 Task: Add 'mark.smith@softage.net' to the Safe Senders list in Outlook.
Action: Mouse moved to (118, 81)
Screenshot: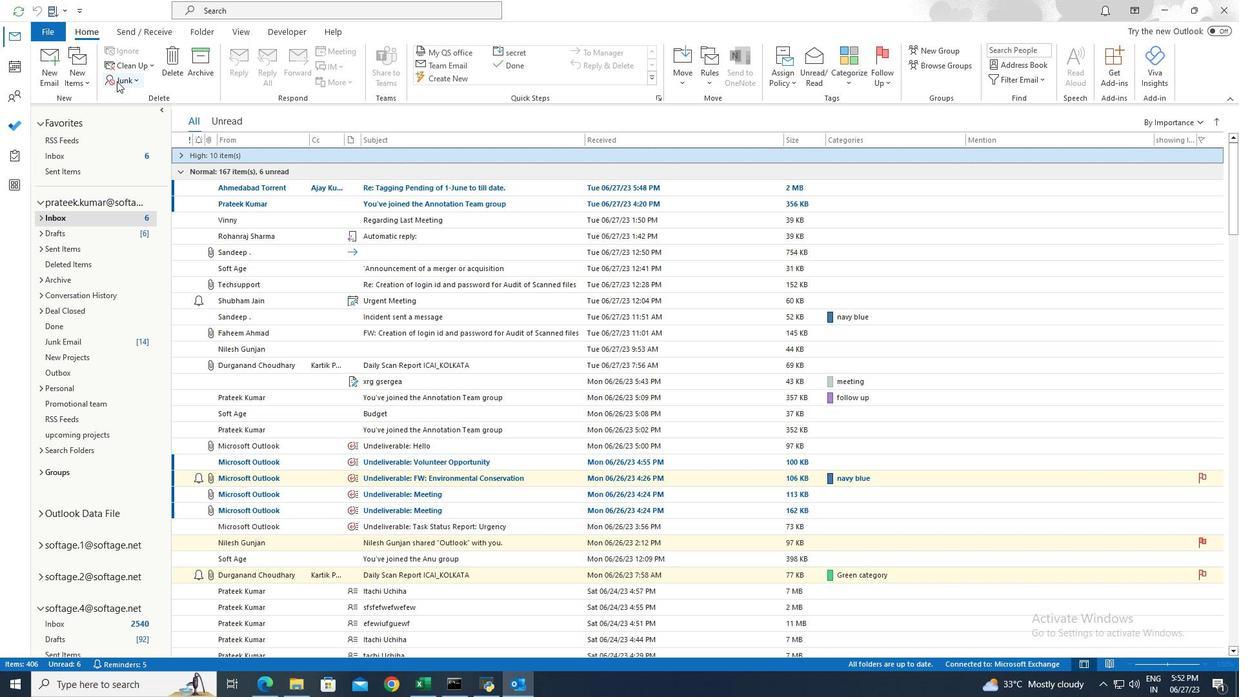 
Action: Mouse pressed left at (118, 81)
Screenshot: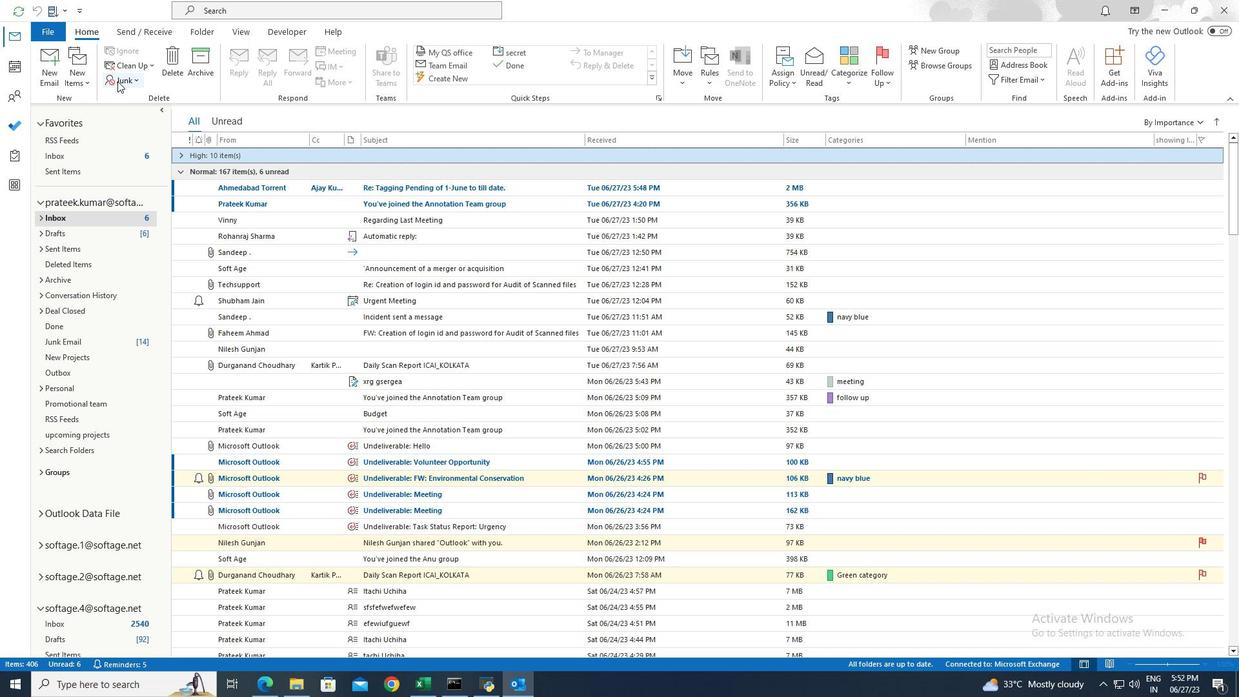 
Action: Mouse moved to (132, 192)
Screenshot: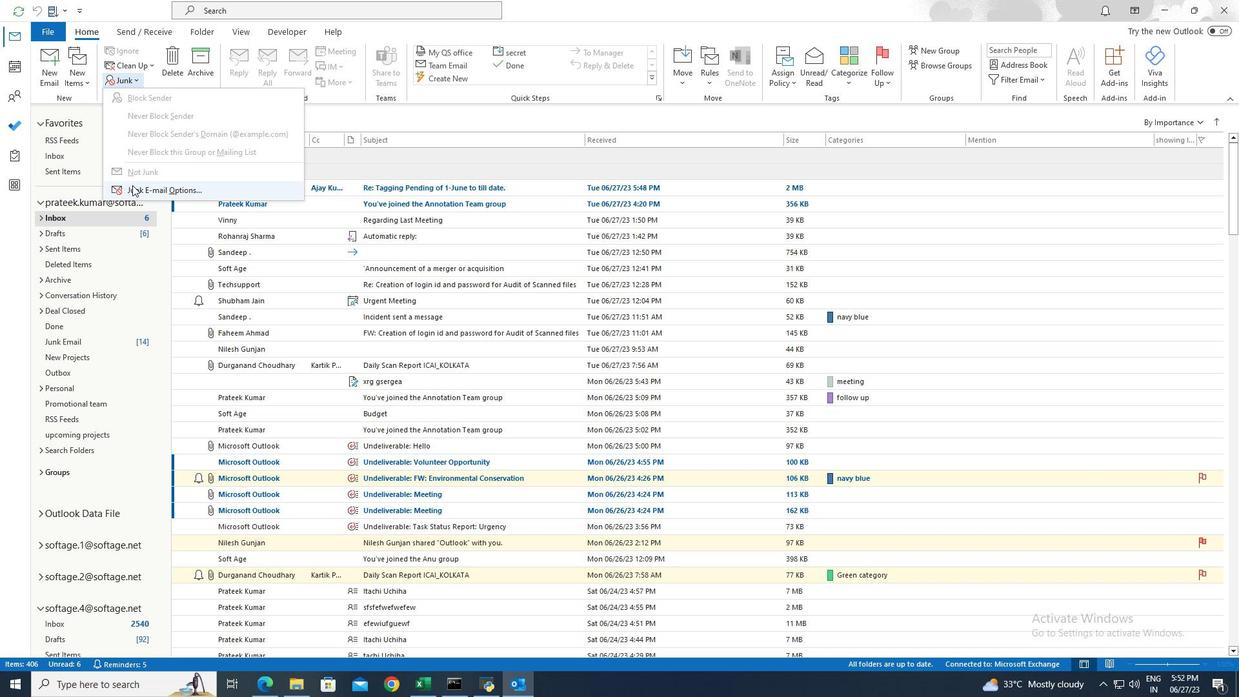 
Action: Mouse pressed left at (132, 192)
Screenshot: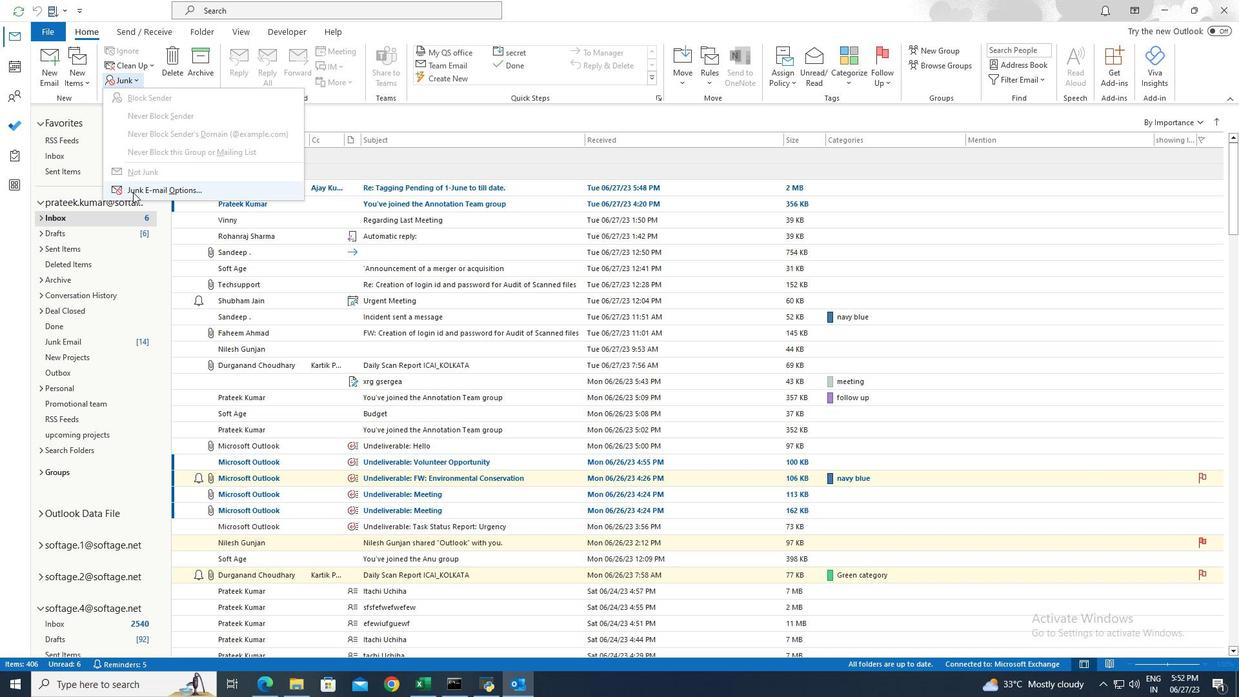 
Action: Mouse moved to (541, 194)
Screenshot: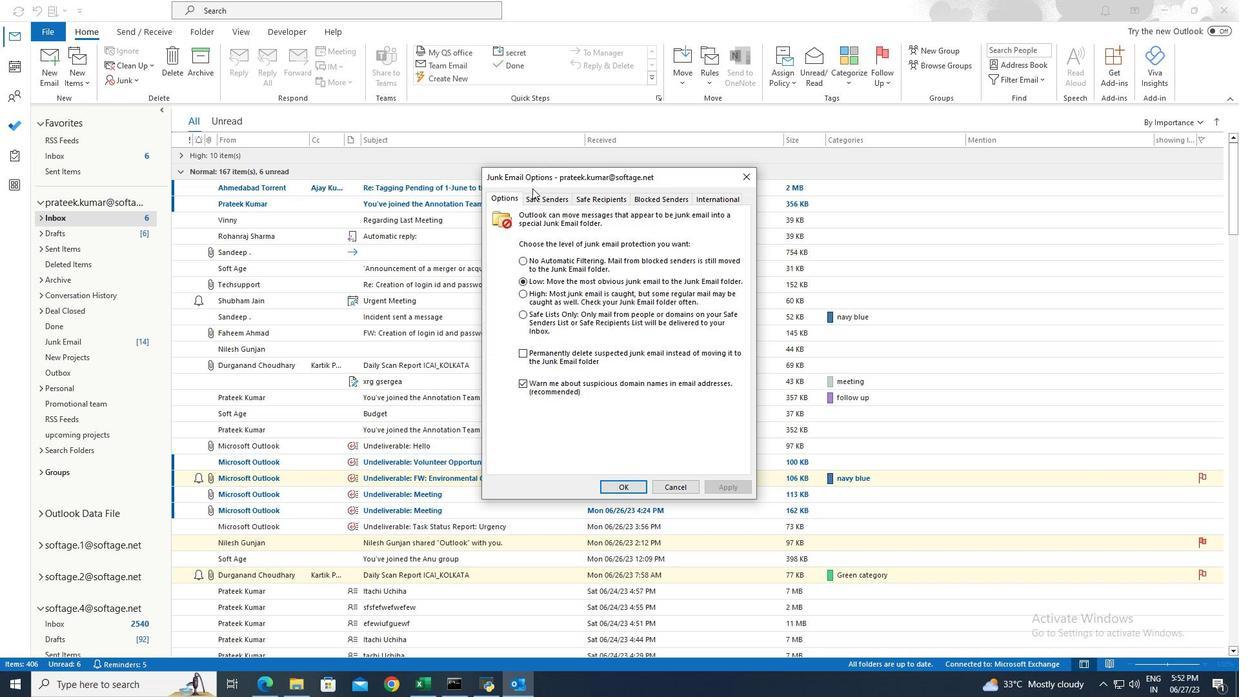 
Action: Mouse pressed left at (541, 194)
Screenshot: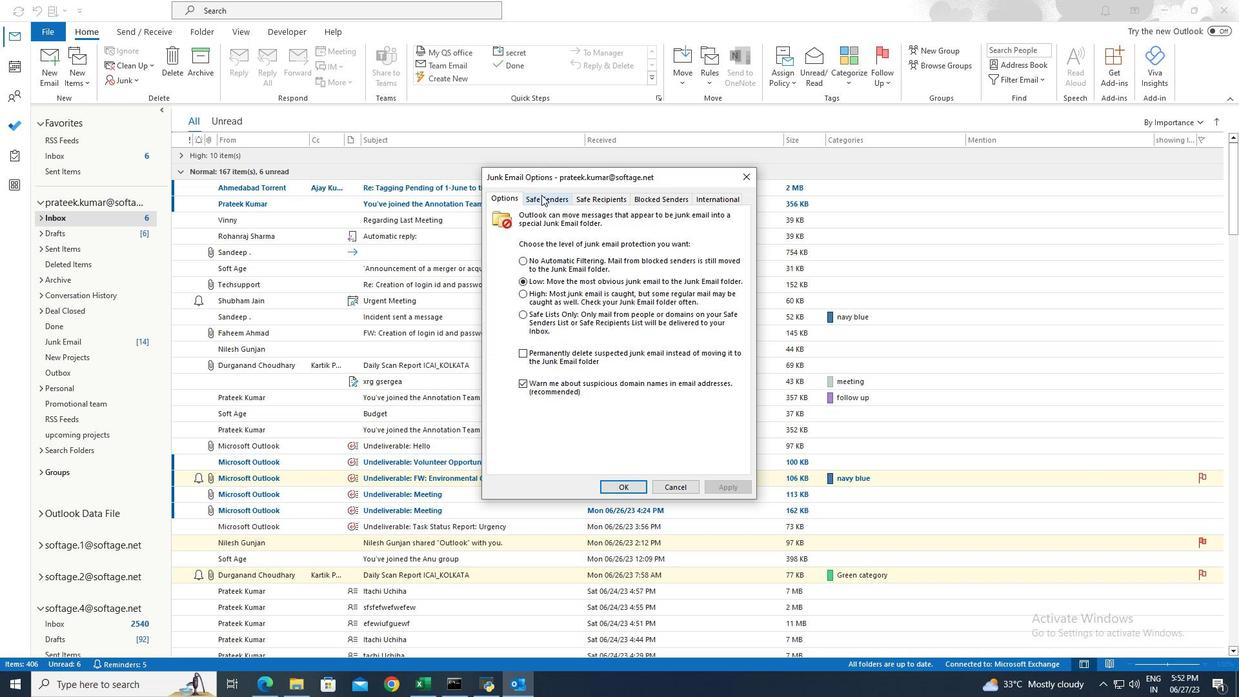 
Action: Mouse moved to (701, 242)
Screenshot: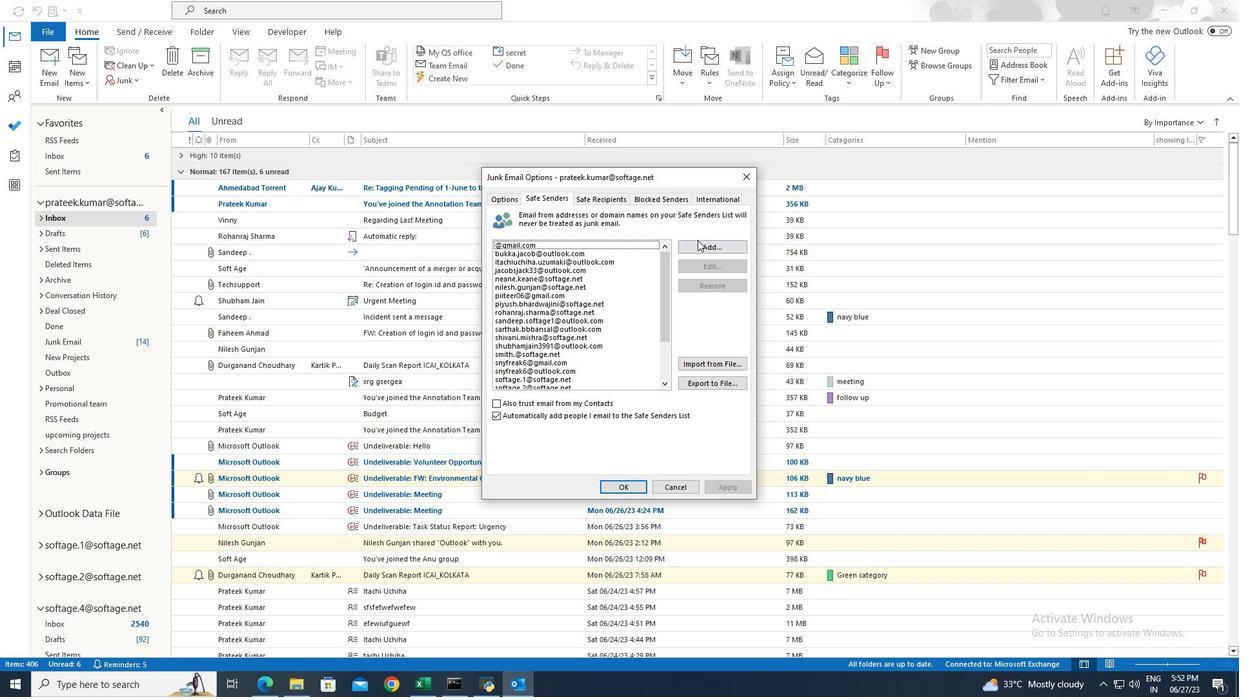 
Action: Mouse pressed left at (701, 242)
Screenshot: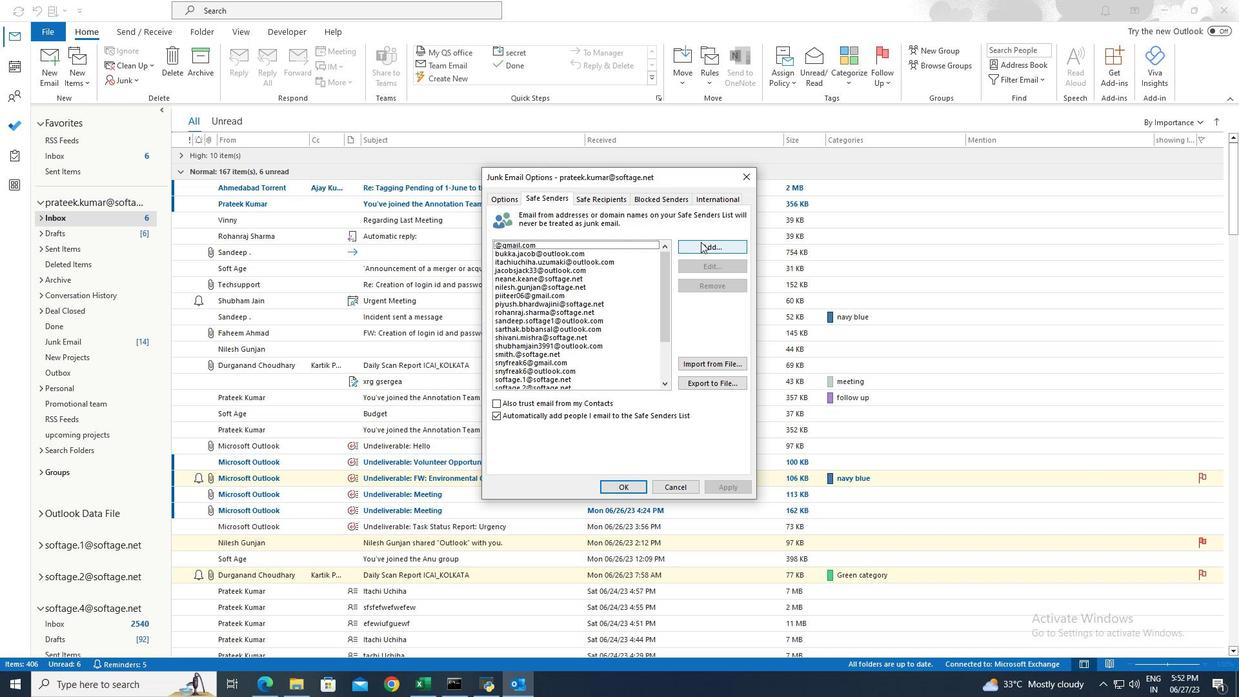 
Action: Key pressed mark.smith.<Key.shift>@softage.net
Screenshot: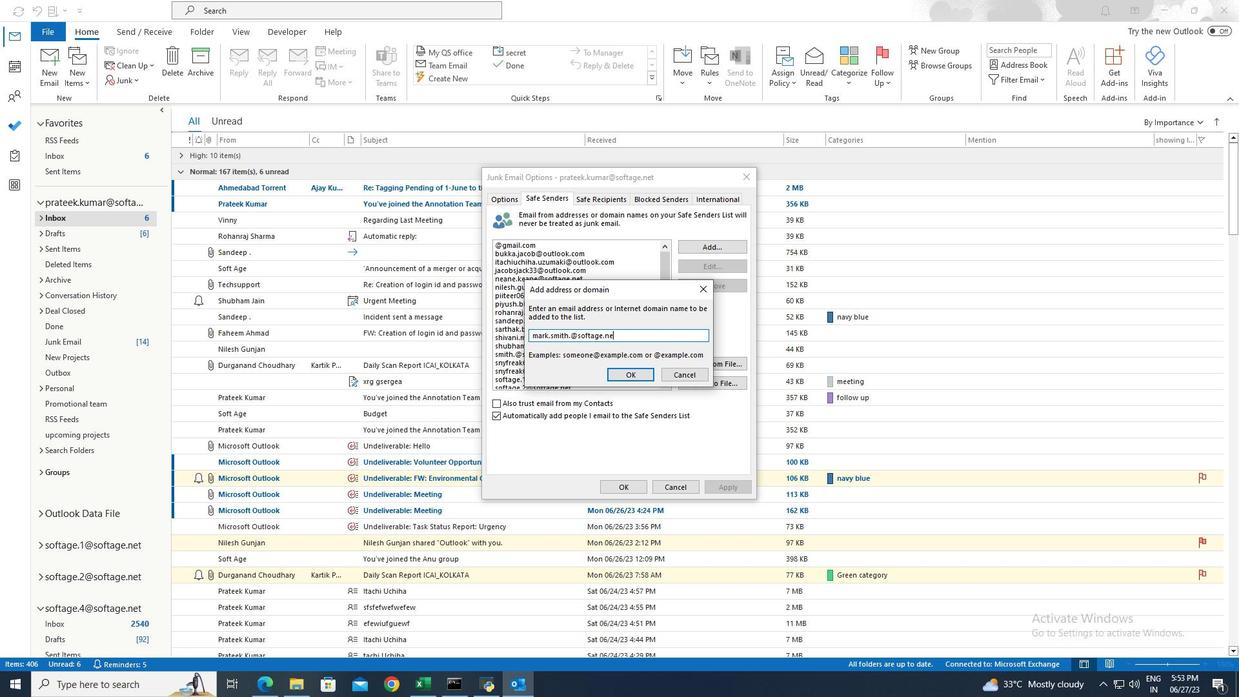 
Action: Mouse moved to (637, 375)
Screenshot: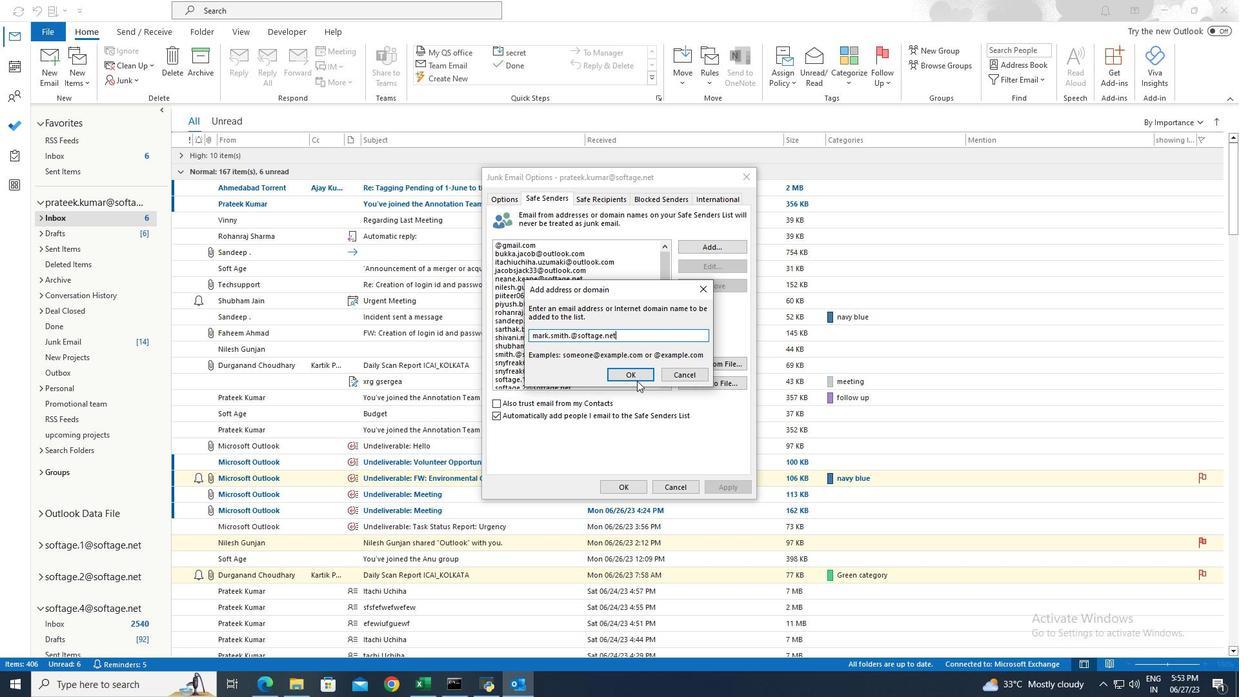 
Action: Mouse pressed left at (637, 375)
Screenshot: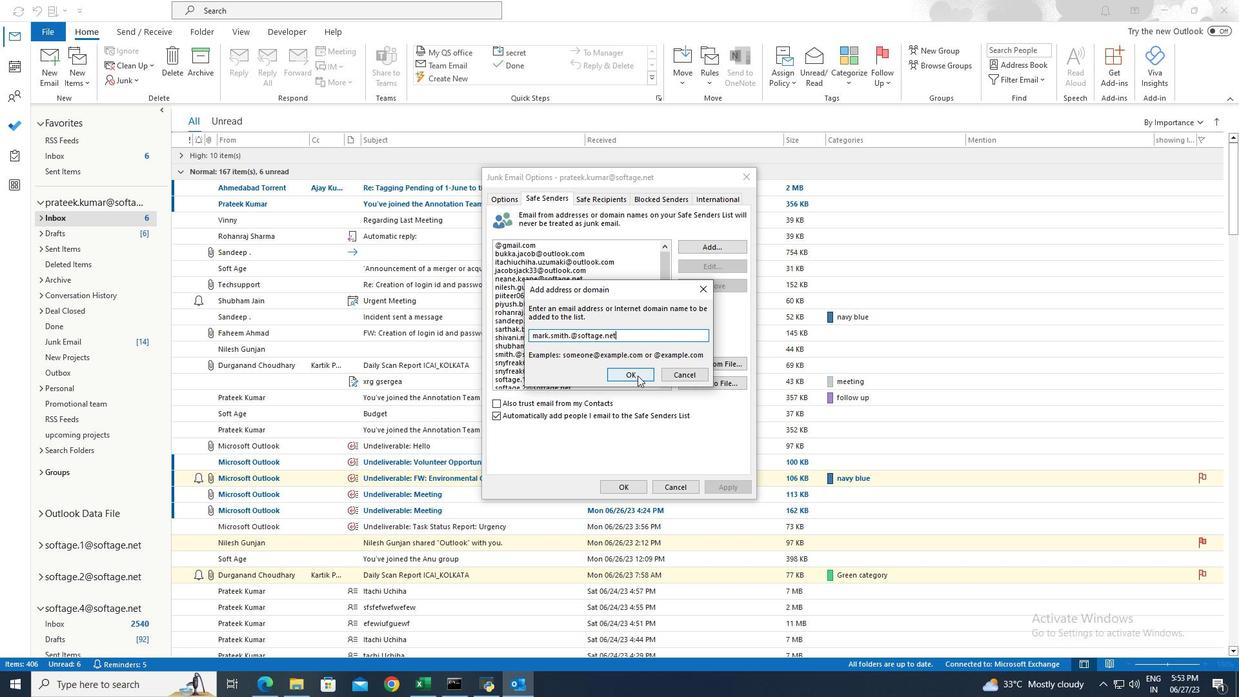 
Action: Mouse moved to (719, 489)
Screenshot: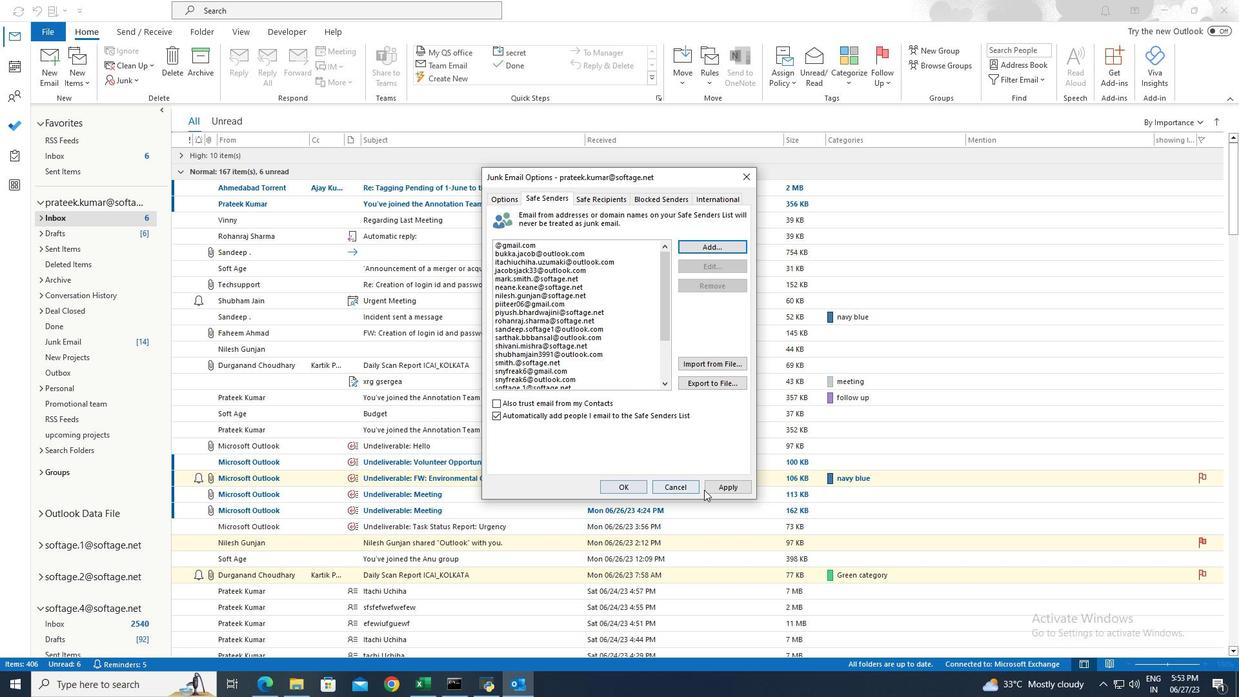 
Action: Mouse pressed left at (719, 489)
Screenshot: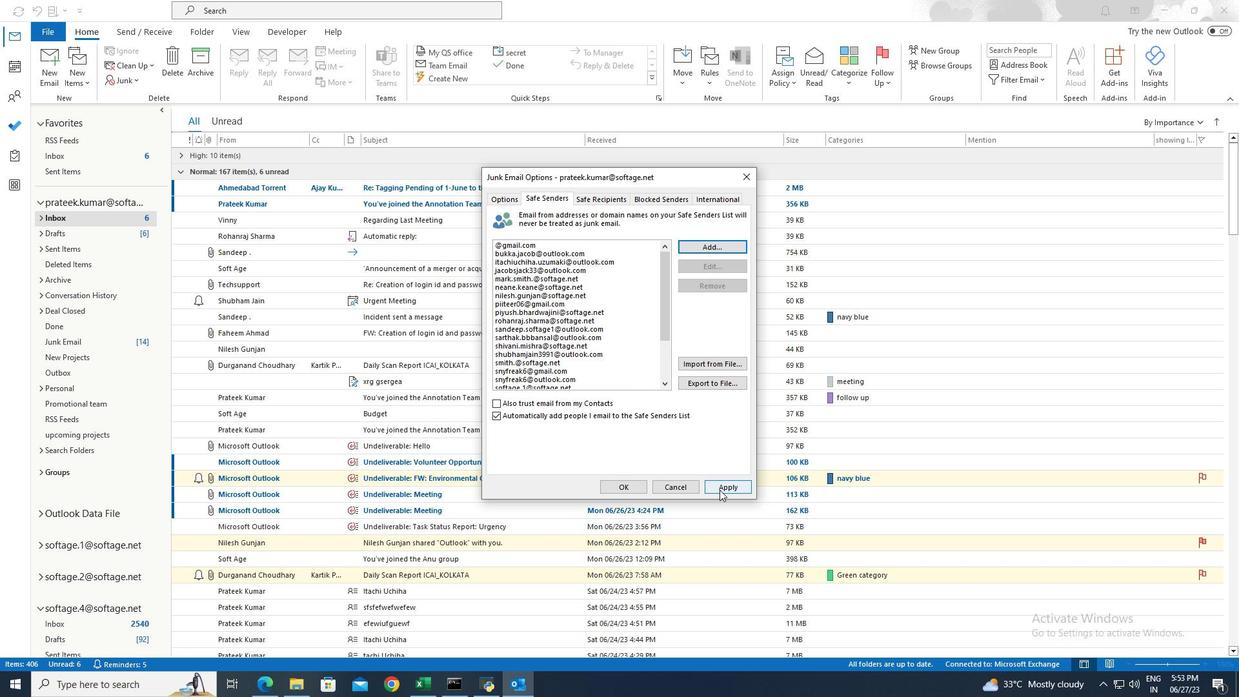 
Action: Mouse moved to (617, 484)
Screenshot: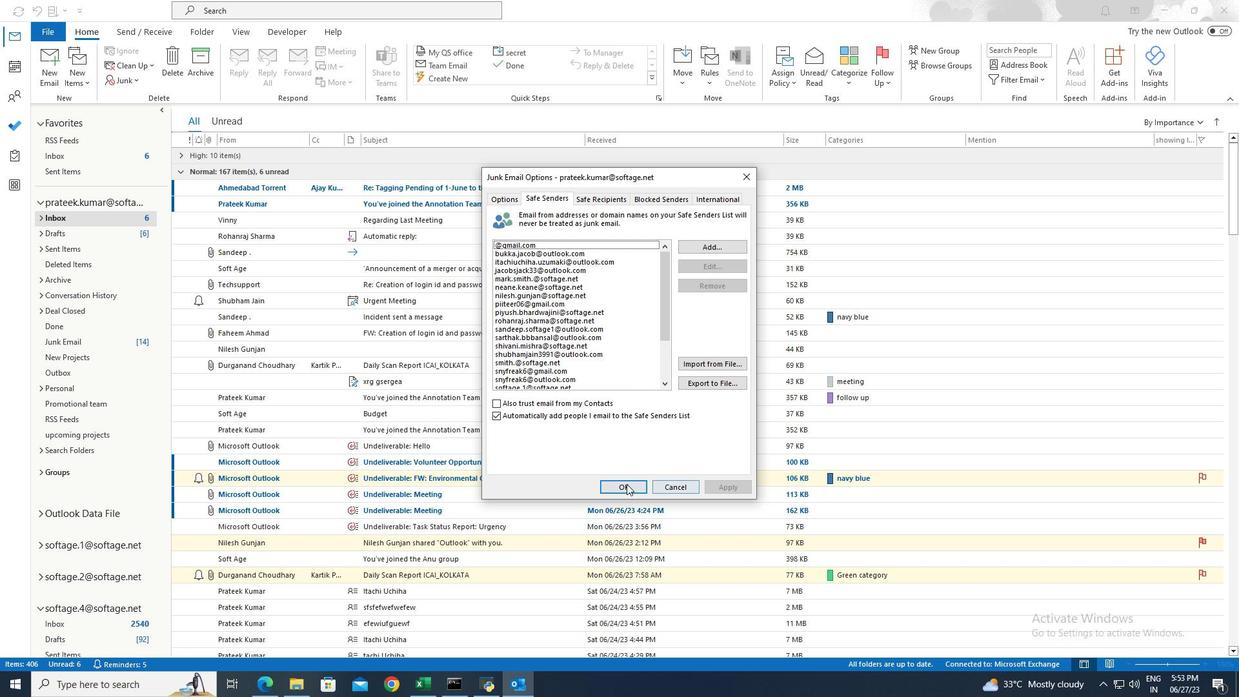 
Action: Mouse pressed left at (617, 484)
Screenshot: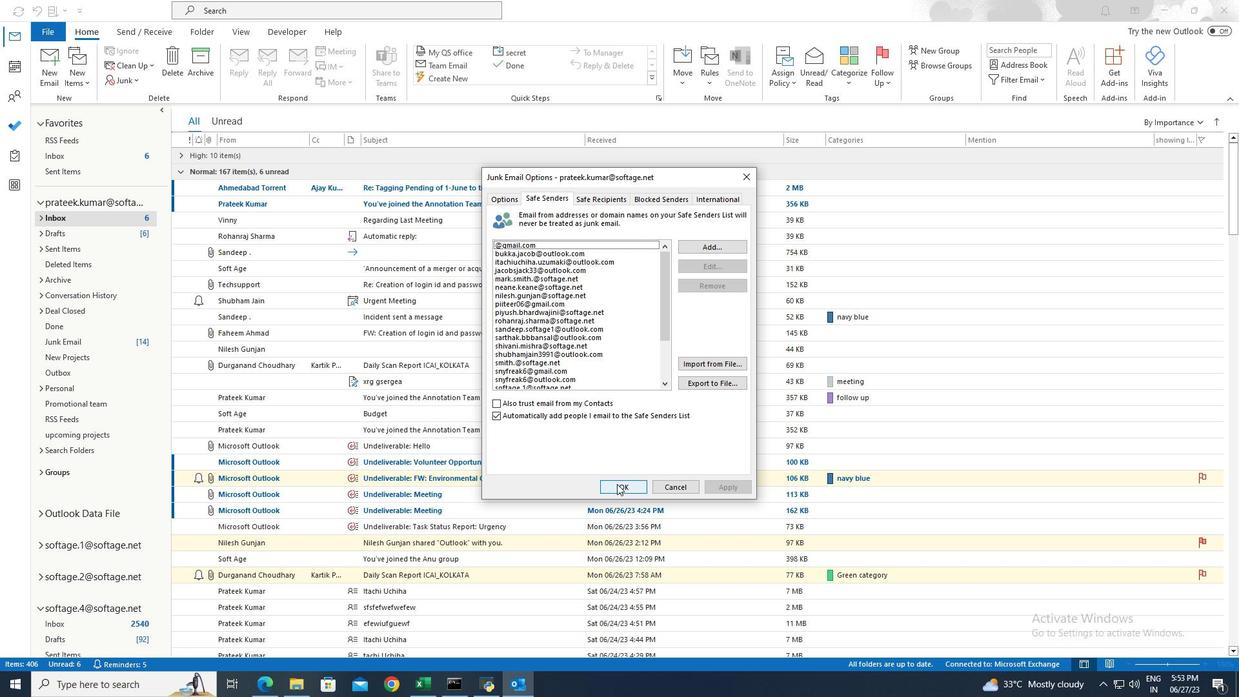 
